 Task: Set and save  "Default tune Set and save ting used" for "H.264/MPEG-4 Part 10/AVC encoder (x264)" to the ssim.
Action: Mouse moved to (117, 13)
Screenshot: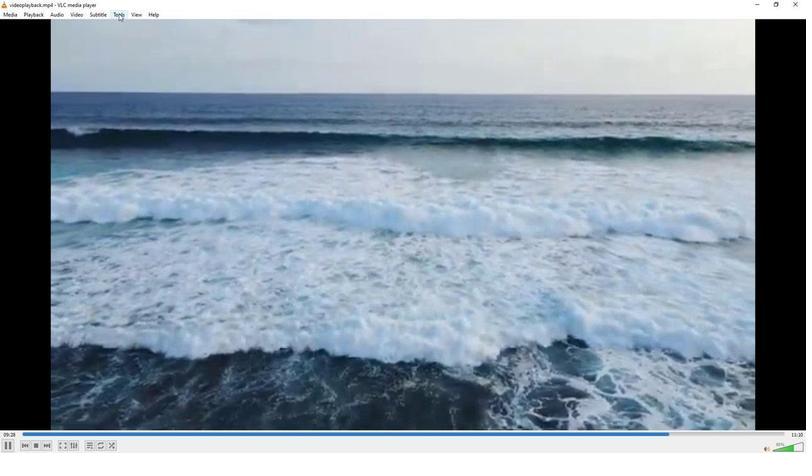 
Action: Mouse pressed left at (117, 13)
Screenshot: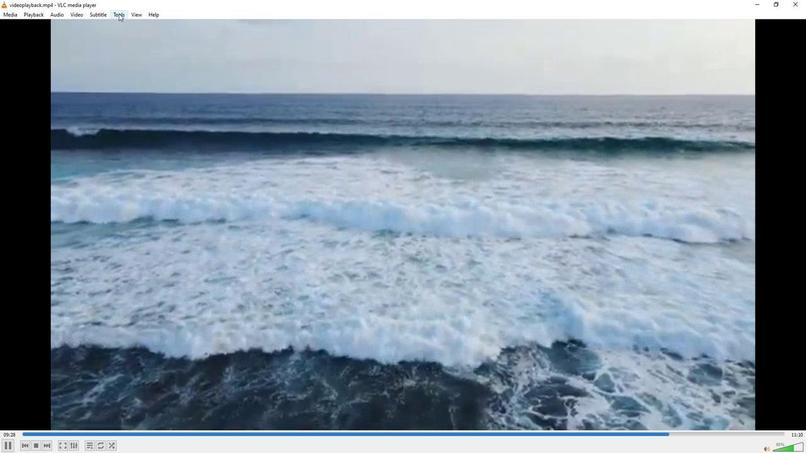 
Action: Mouse moved to (133, 114)
Screenshot: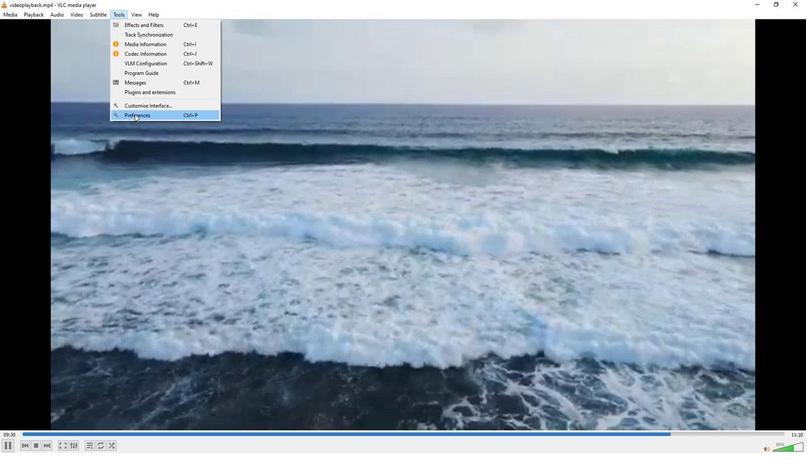 
Action: Mouse pressed left at (133, 114)
Screenshot: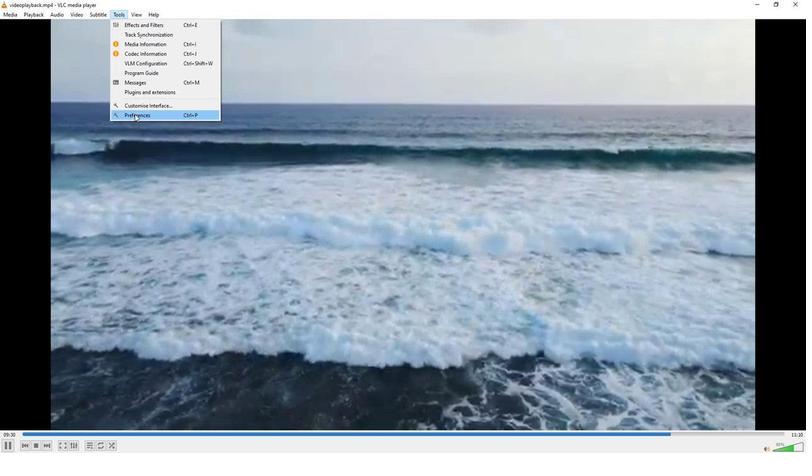 
Action: Mouse moved to (266, 369)
Screenshot: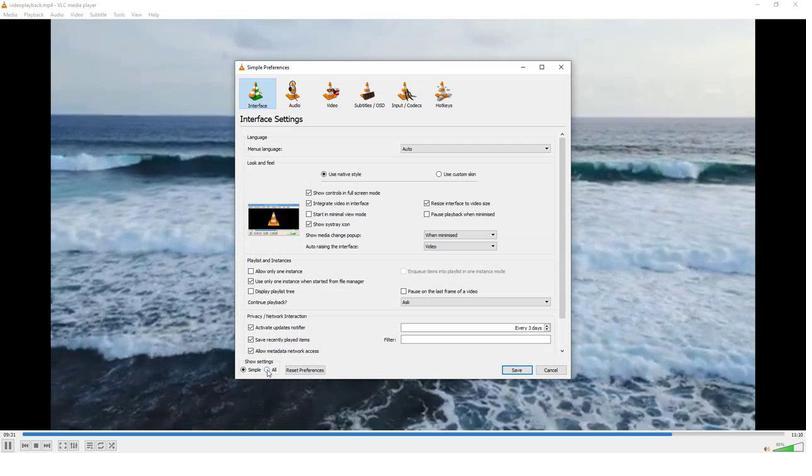 
Action: Mouse pressed left at (266, 369)
Screenshot: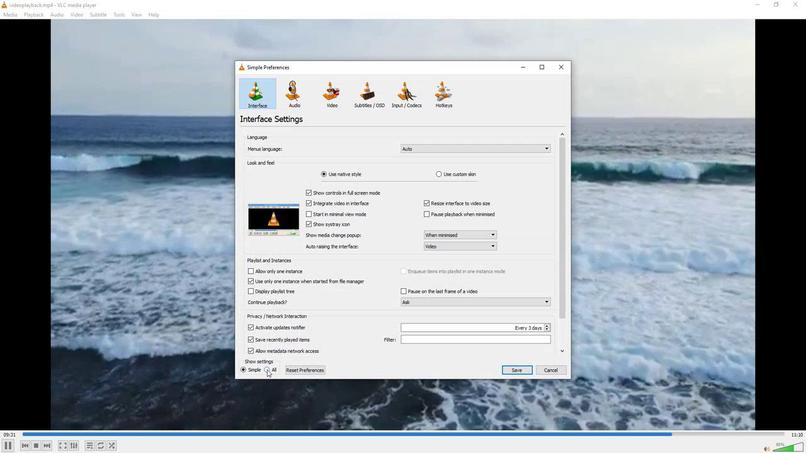 
Action: Mouse moved to (269, 284)
Screenshot: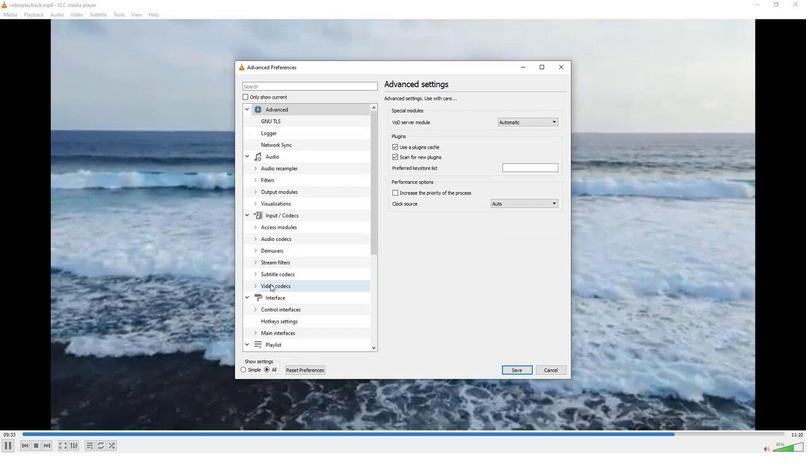
Action: Mouse pressed left at (269, 284)
Screenshot: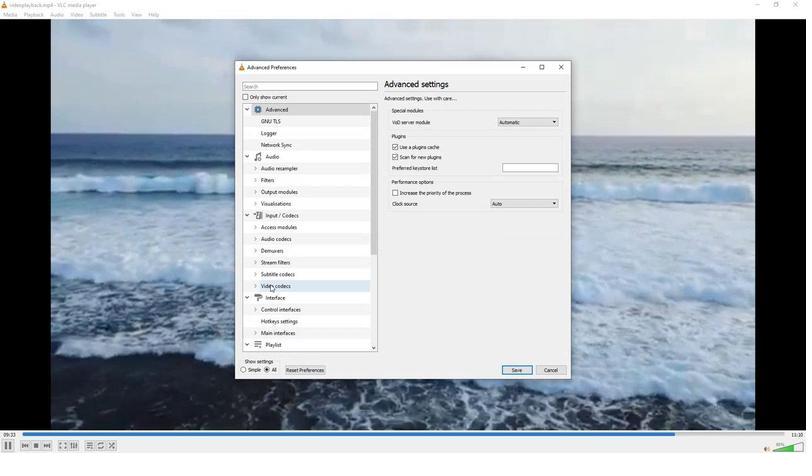 
Action: Mouse moved to (253, 286)
Screenshot: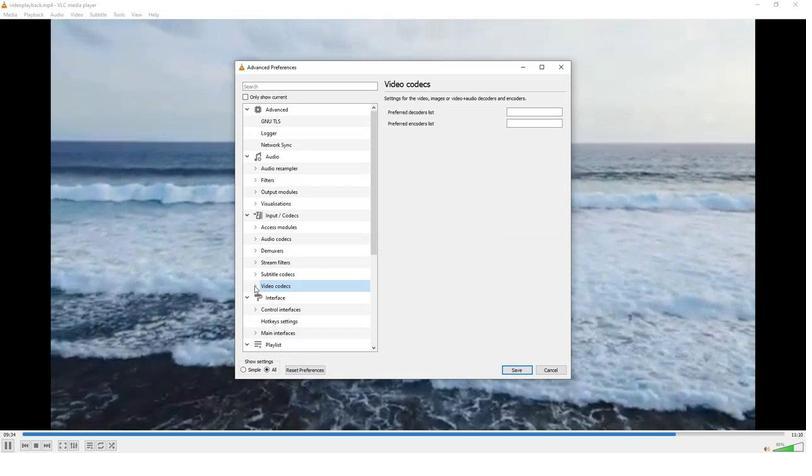 
Action: Mouse pressed left at (253, 286)
Screenshot: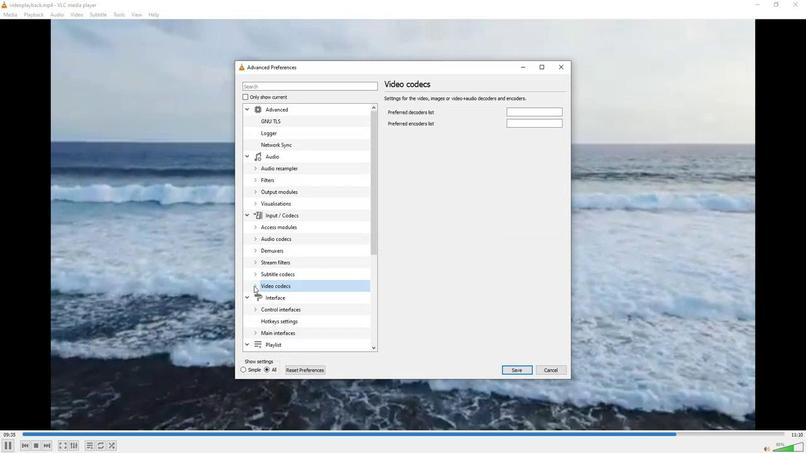 
Action: Mouse moved to (271, 322)
Screenshot: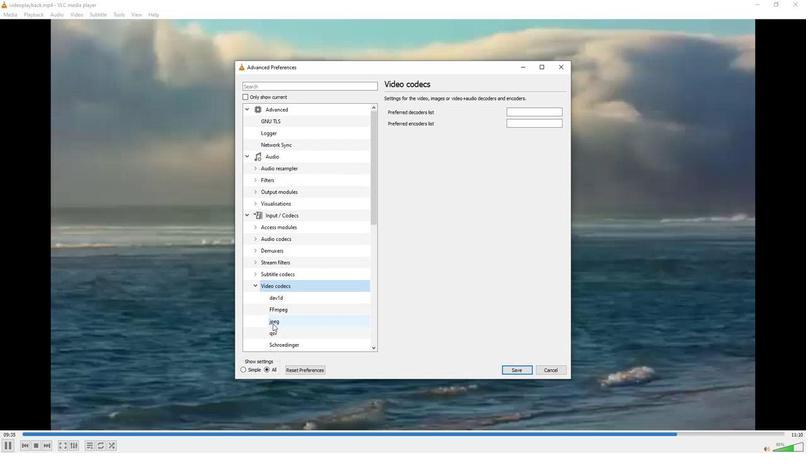 
Action: Mouse scrolled (271, 321) with delta (0, 0)
Screenshot: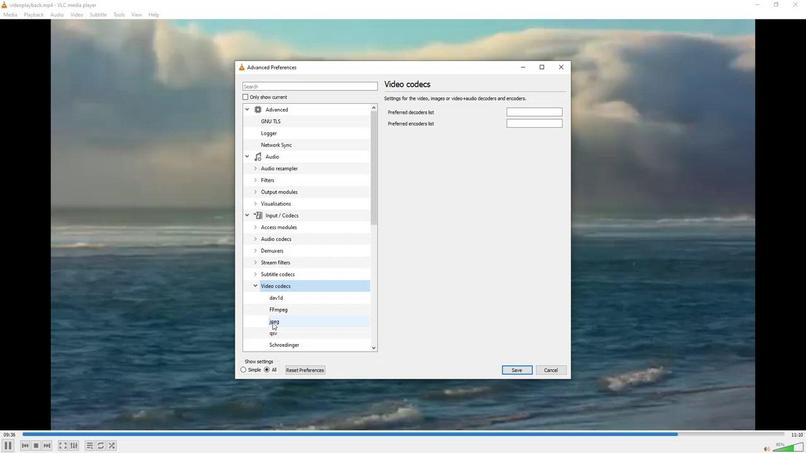 
Action: Mouse moved to (271, 342)
Screenshot: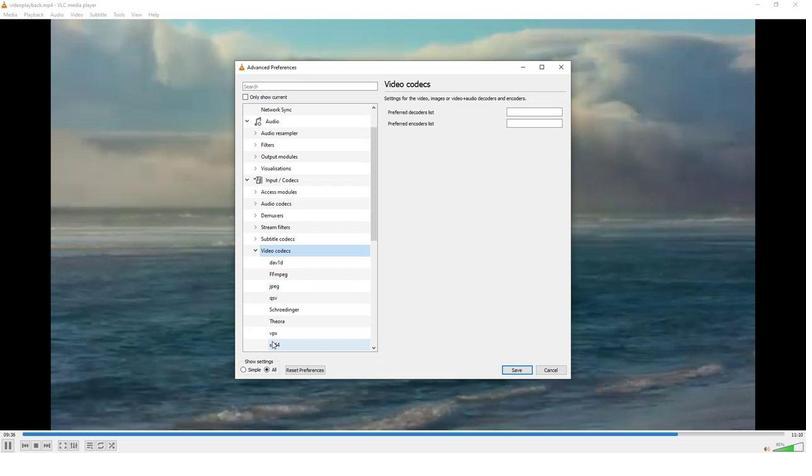 
Action: Mouse pressed left at (271, 342)
Screenshot: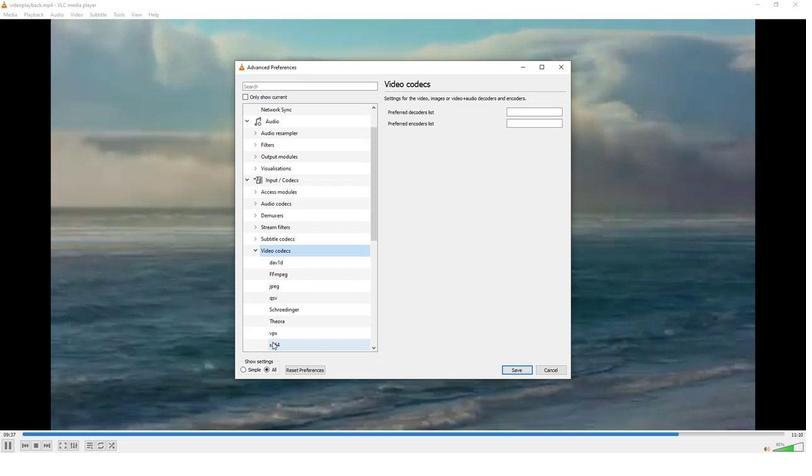 
Action: Mouse moved to (456, 281)
Screenshot: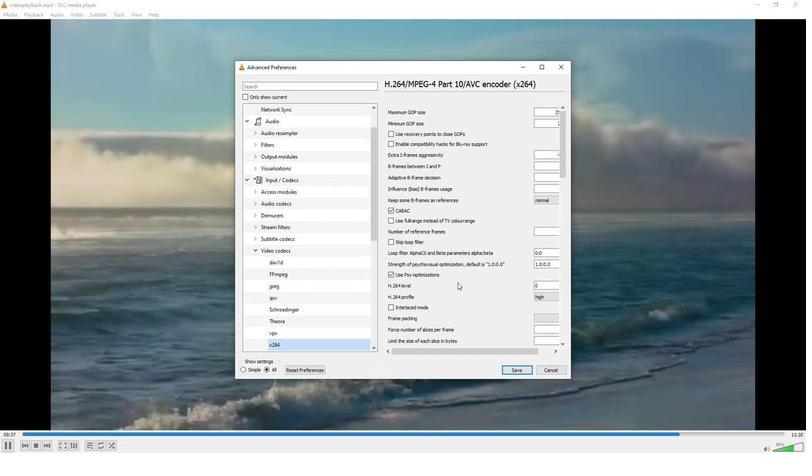 
Action: Mouse scrolled (456, 280) with delta (0, 0)
Screenshot: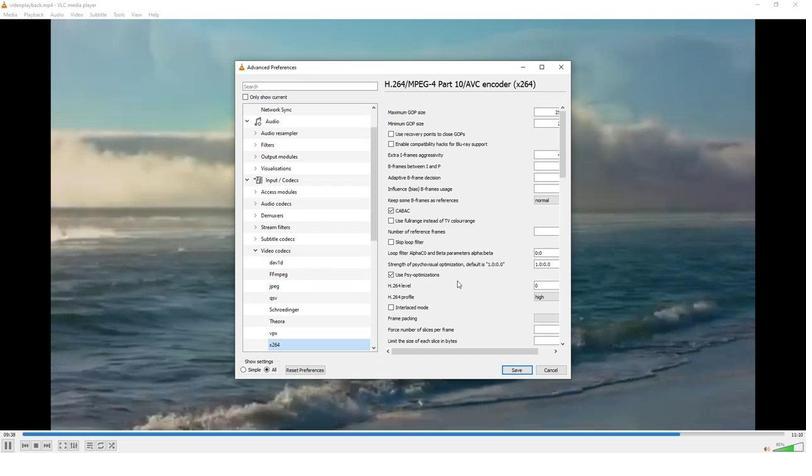 
Action: Mouse moved to (454, 277)
Screenshot: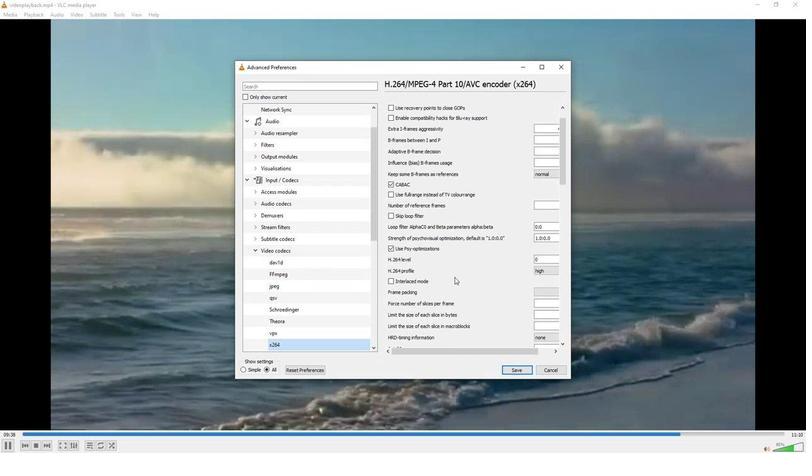 
Action: Mouse scrolled (454, 277) with delta (0, 0)
Screenshot: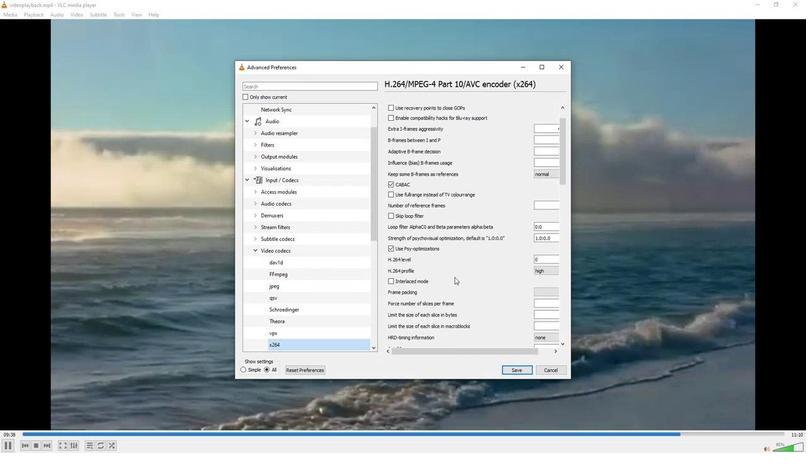 
Action: Mouse moved to (446, 276)
Screenshot: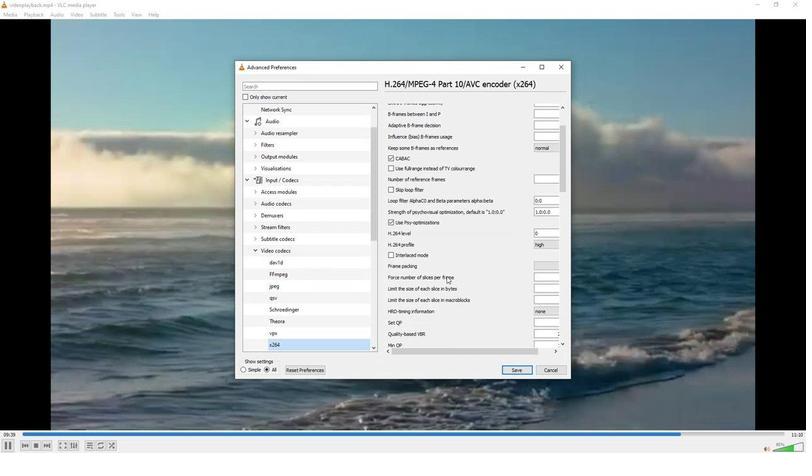
Action: Mouse scrolled (446, 275) with delta (0, 0)
Screenshot: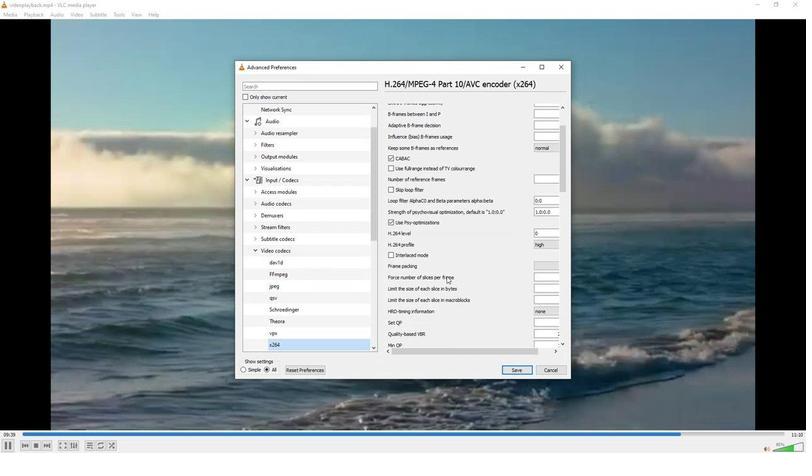 
Action: Mouse moved to (444, 276)
Screenshot: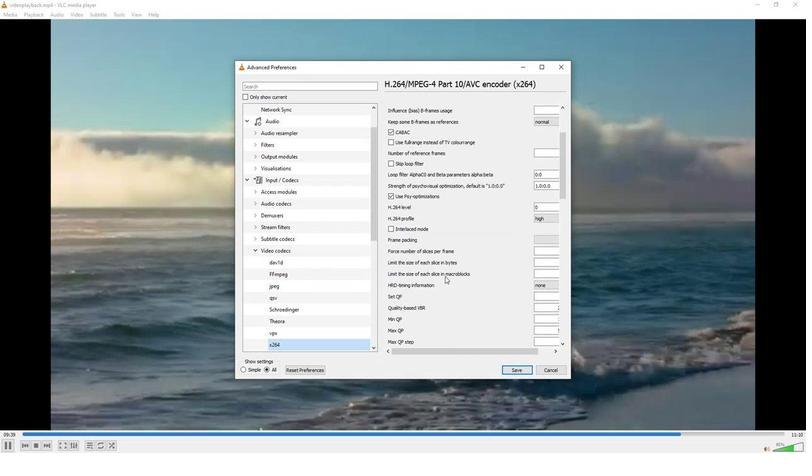 
Action: Mouse scrolled (444, 275) with delta (0, 0)
Screenshot: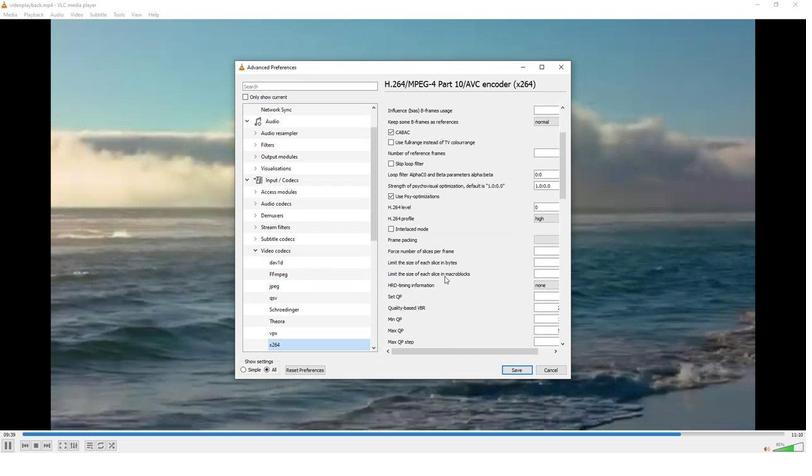 
Action: Mouse scrolled (444, 275) with delta (0, 0)
Screenshot: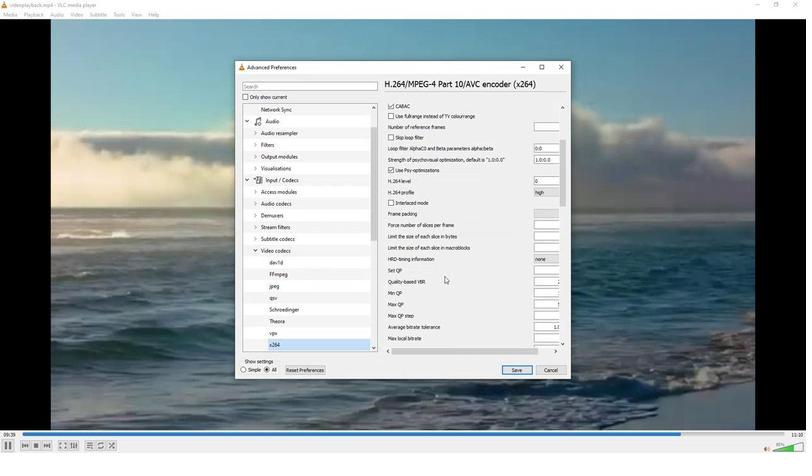 
Action: Mouse scrolled (444, 275) with delta (0, 0)
Screenshot: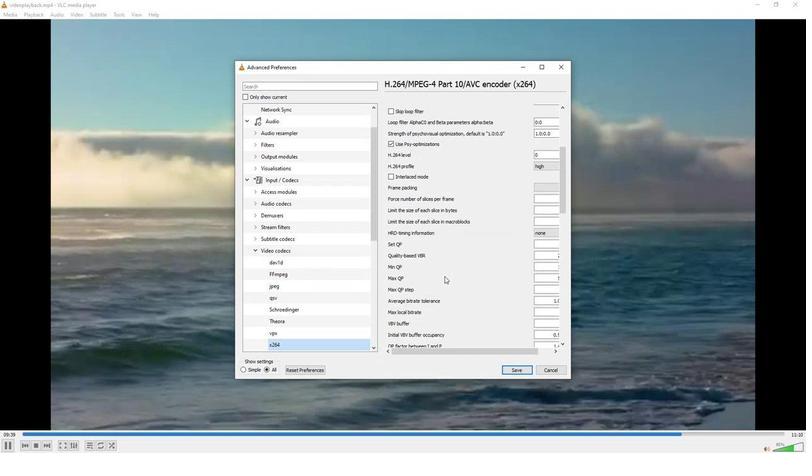 
Action: Mouse moved to (441, 276)
Screenshot: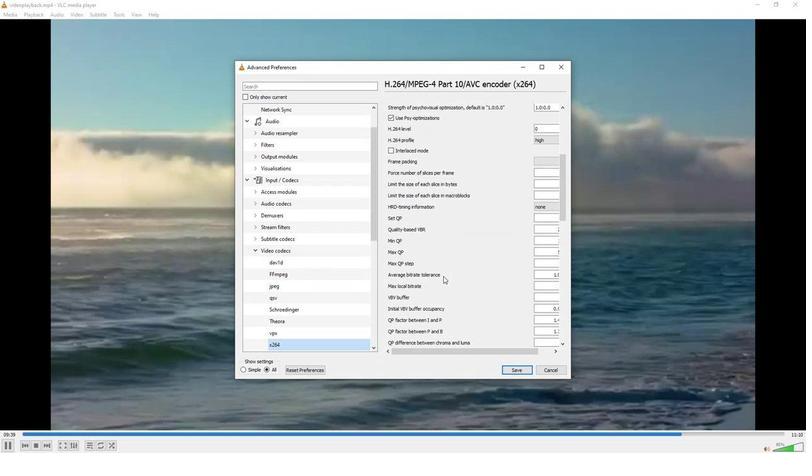 
Action: Mouse scrolled (441, 275) with delta (0, 0)
Screenshot: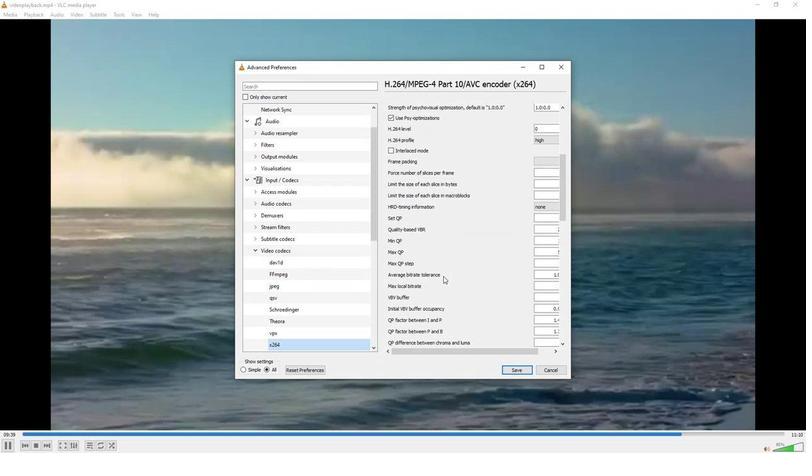 
Action: Mouse moved to (441, 276)
Screenshot: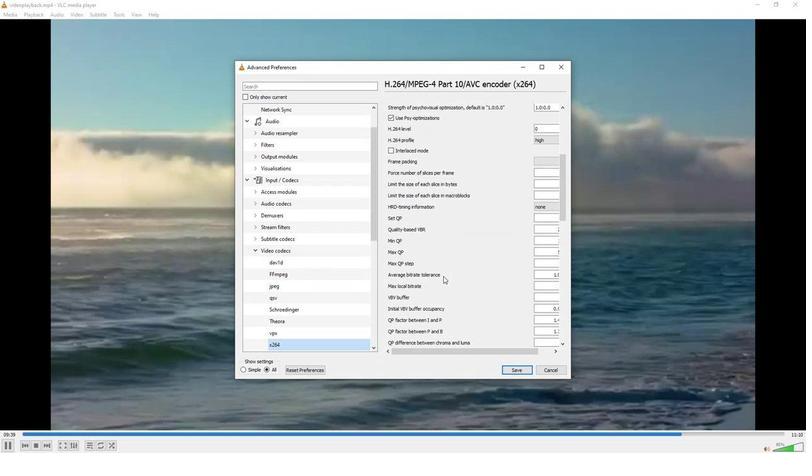 
Action: Mouse scrolled (441, 275) with delta (0, 0)
Screenshot: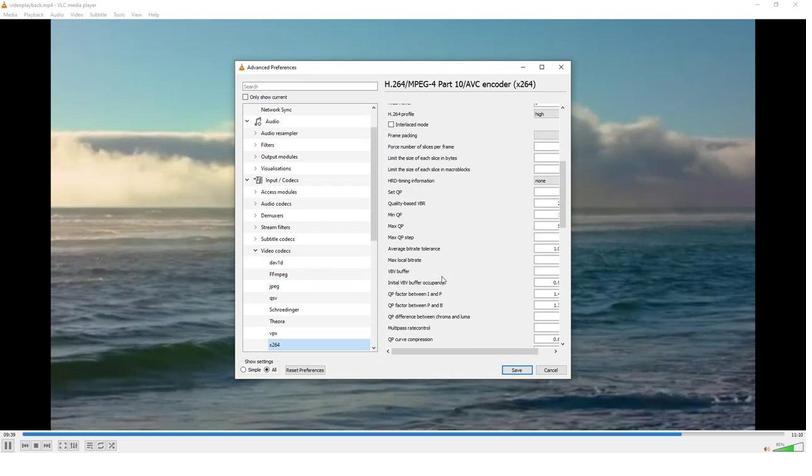 
Action: Mouse scrolled (441, 275) with delta (0, 0)
Screenshot: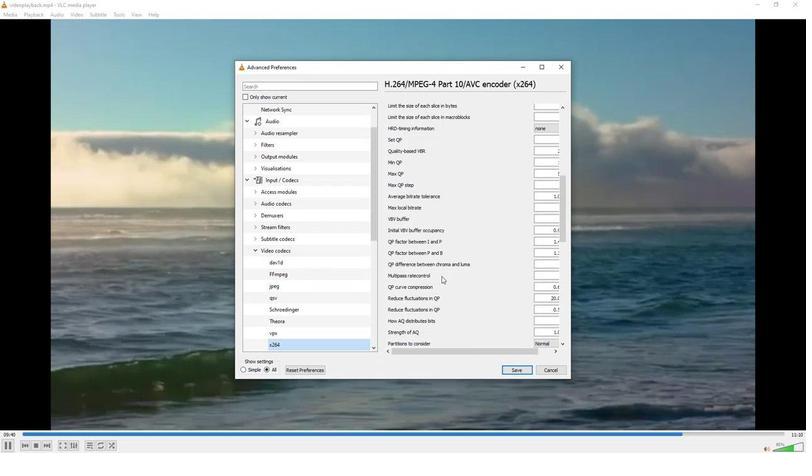 
Action: Mouse scrolled (441, 275) with delta (0, 0)
Screenshot: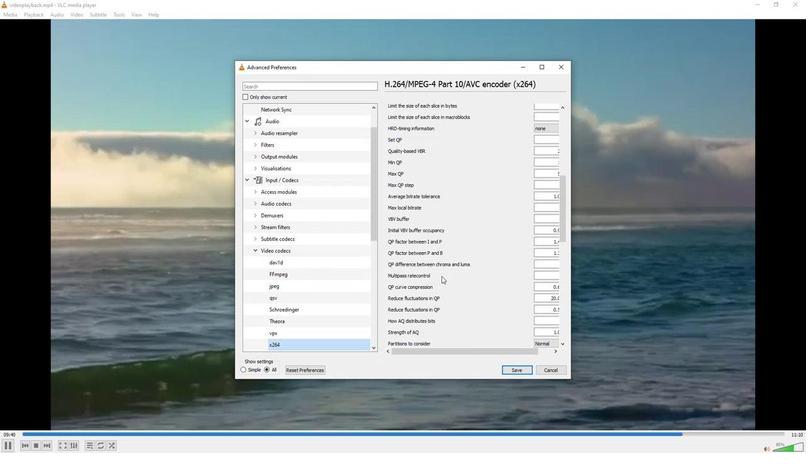 
Action: Mouse moved to (441, 276)
Screenshot: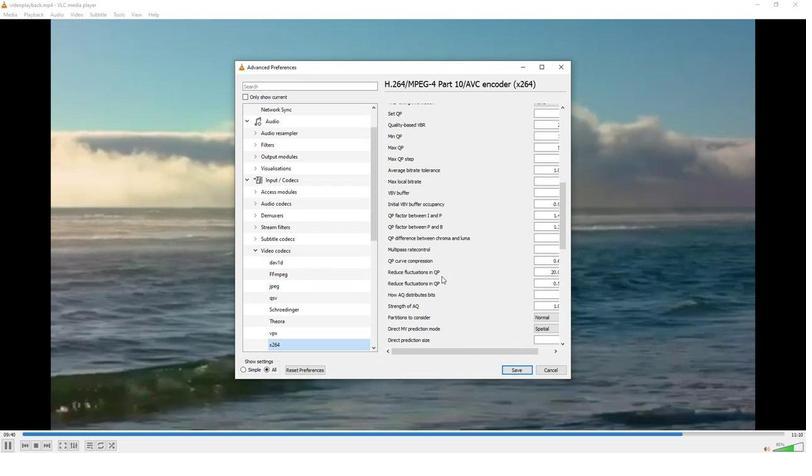 
Action: Mouse scrolled (441, 275) with delta (0, 0)
Screenshot: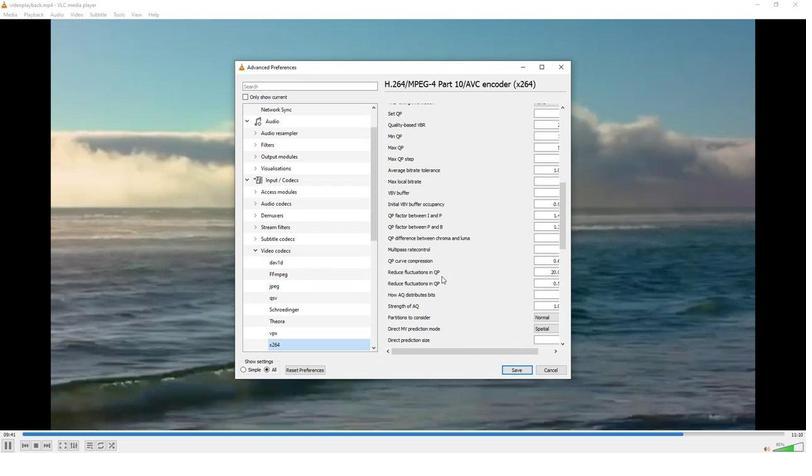 
Action: Mouse scrolled (441, 275) with delta (0, 0)
Screenshot: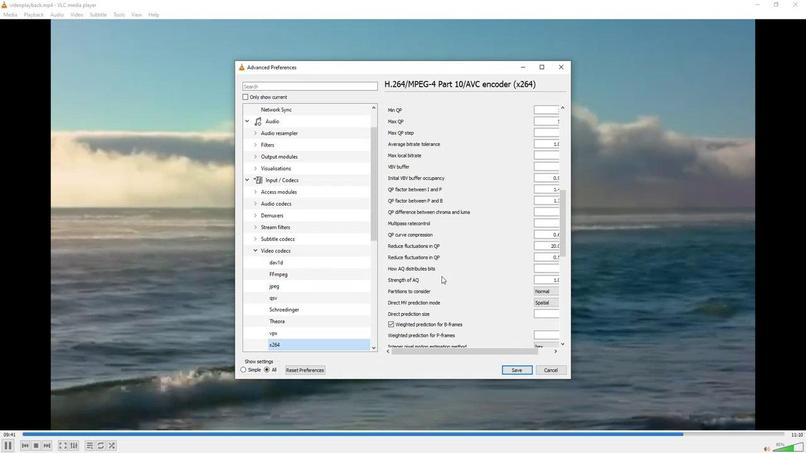 
Action: Mouse scrolled (441, 275) with delta (0, 0)
Screenshot: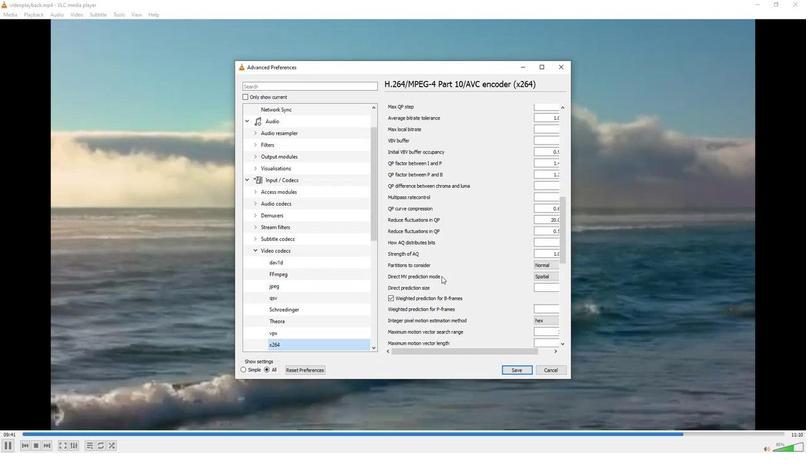 
Action: Mouse scrolled (441, 275) with delta (0, 0)
Screenshot: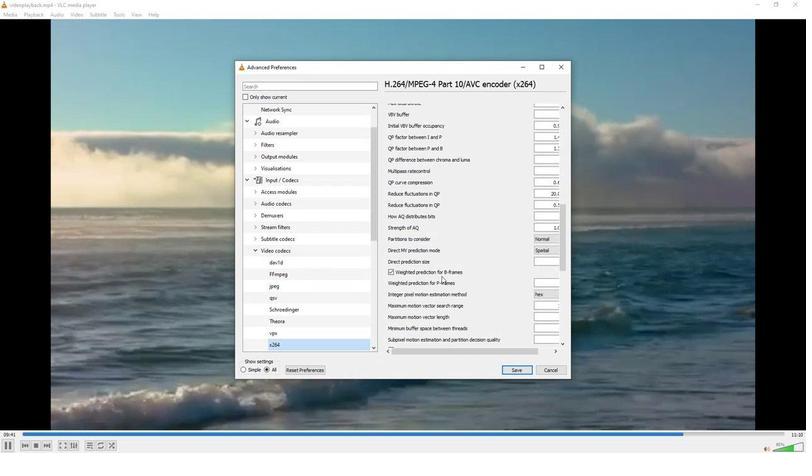 
Action: Mouse scrolled (441, 275) with delta (0, 0)
Screenshot: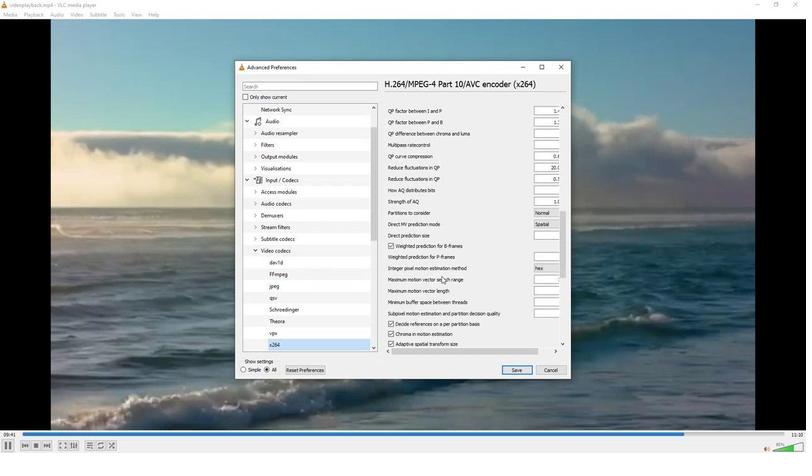 
Action: Mouse scrolled (441, 275) with delta (0, 0)
Screenshot: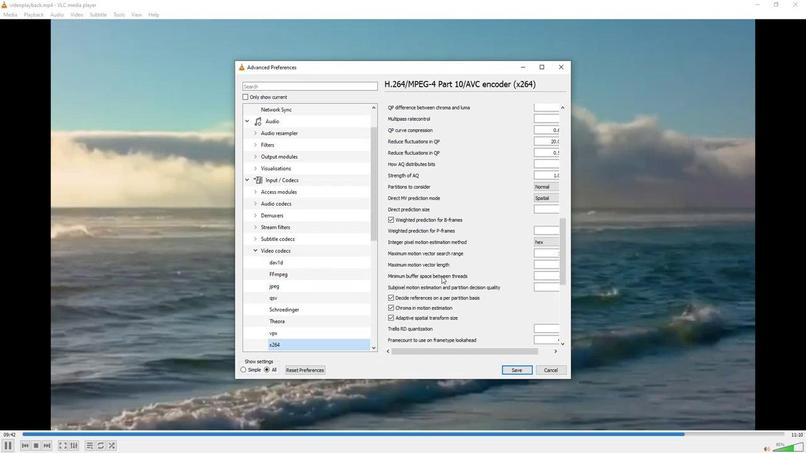 
Action: Mouse scrolled (441, 275) with delta (0, 0)
Screenshot: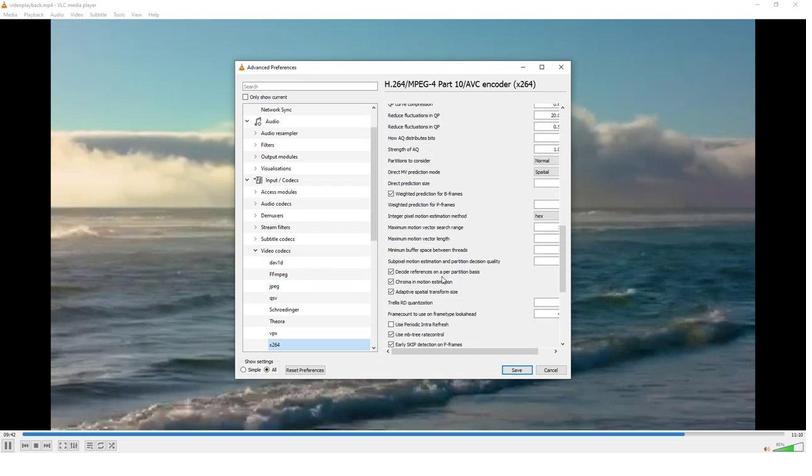 
Action: Mouse scrolled (441, 275) with delta (0, 0)
Screenshot: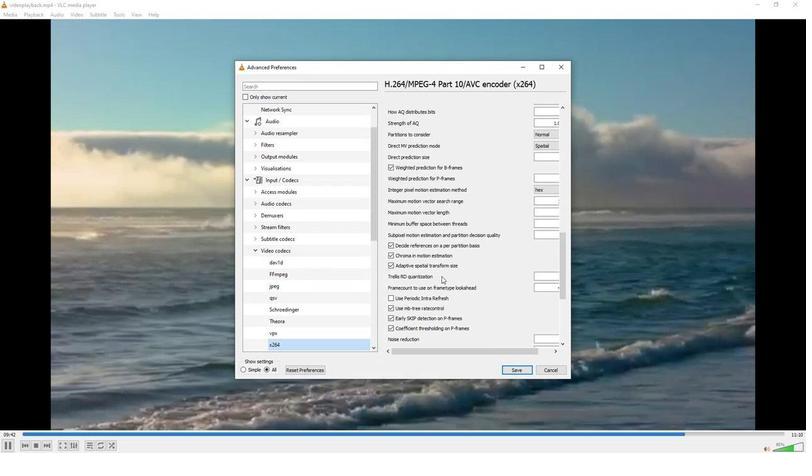
Action: Mouse scrolled (441, 275) with delta (0, 0)
Screenshot: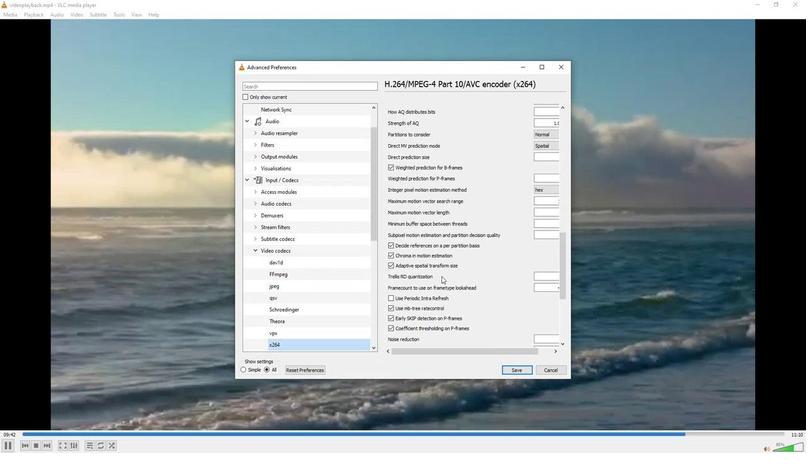 
Action: Mouse moved to (441, 275)
Screenshot: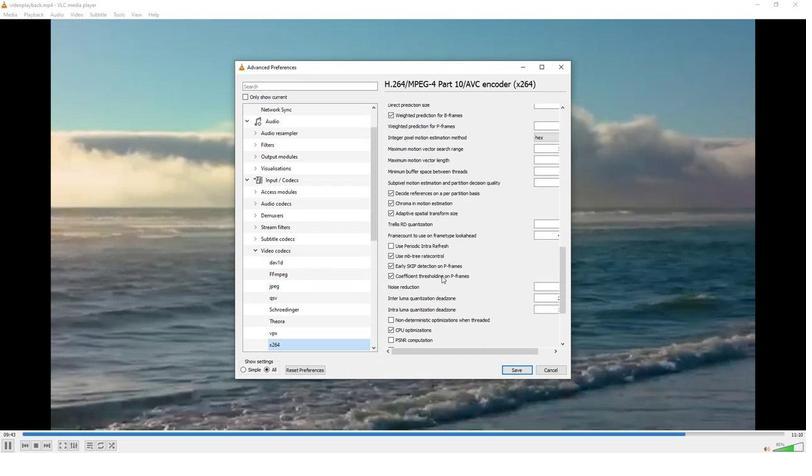 
Action: Mouse scrolled (441, 275) with delta (0, 0)
Screenshot: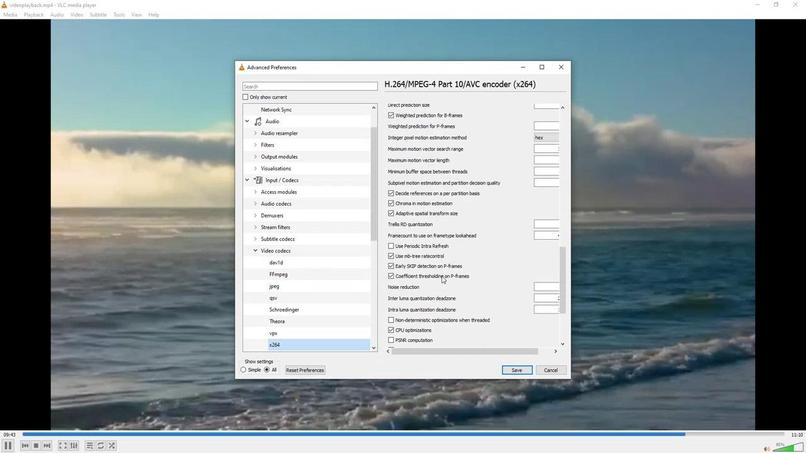 
Action: Mouse scrolled (441, 275) with delta (0, 0)
Screenshot: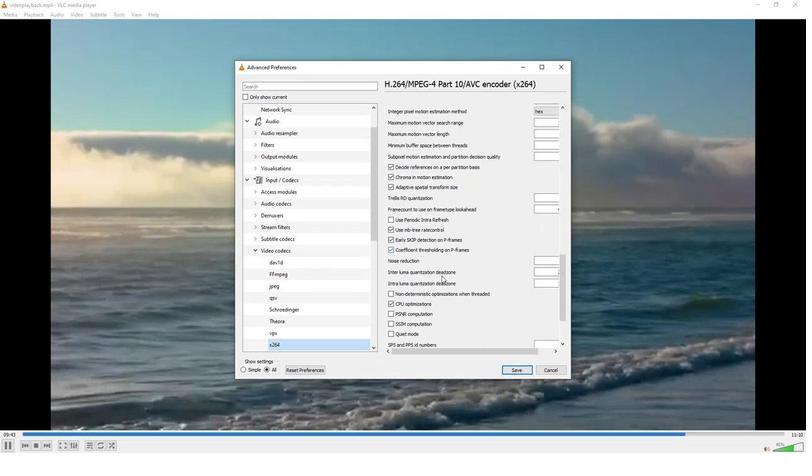 
Action: Mouse scrolled (441, 275) with delta (0, 0)
Screenshot: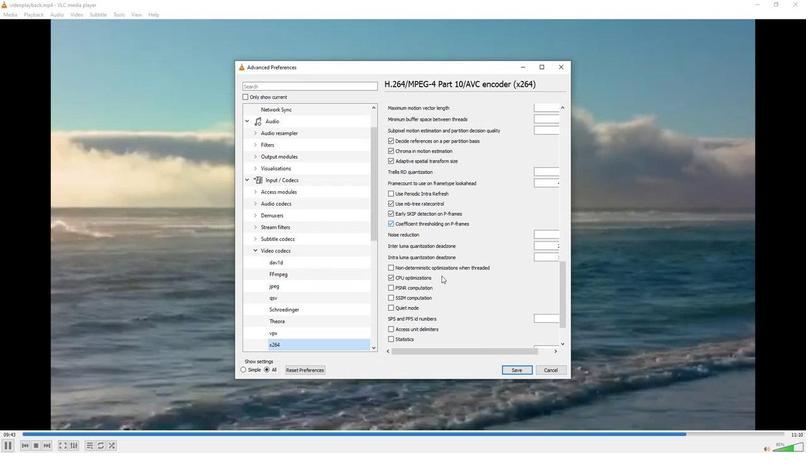 
Action: Mouse scrolled (441, 275) with delta (0, 0)
Screenshot: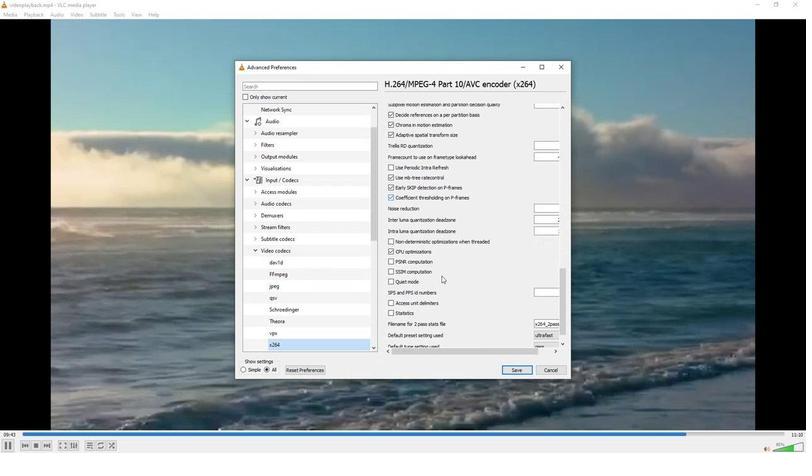 
Action: Mouse scrolled (441, 275) with delta (0, 0)
Screenshot: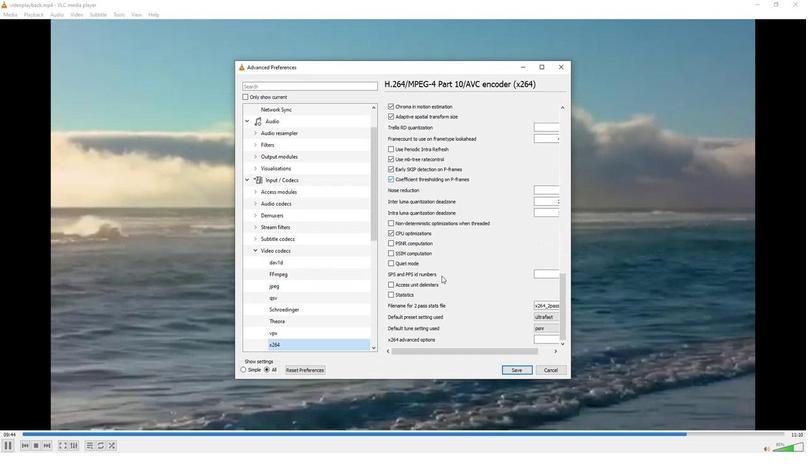
Action: Mouse scrolled (441, 275) with delta (0, 0)
Screenshot: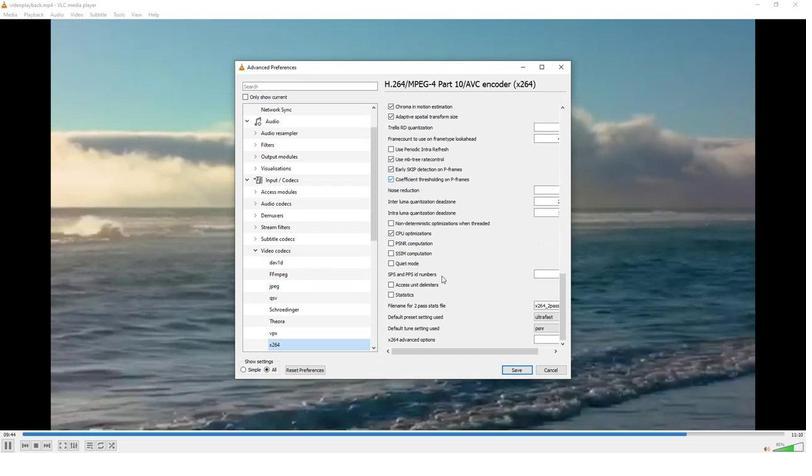 
Action: Mouse moved to (496, 349)
Screenshot: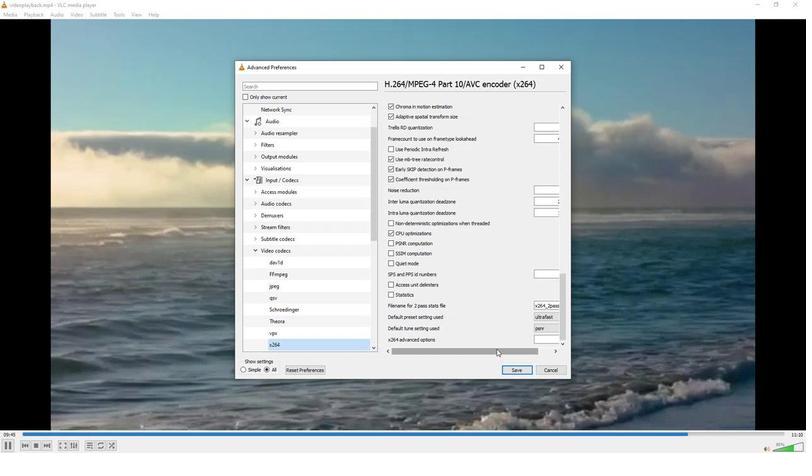 
Action: Mouse pressed left at (496, 349)
Screenshot: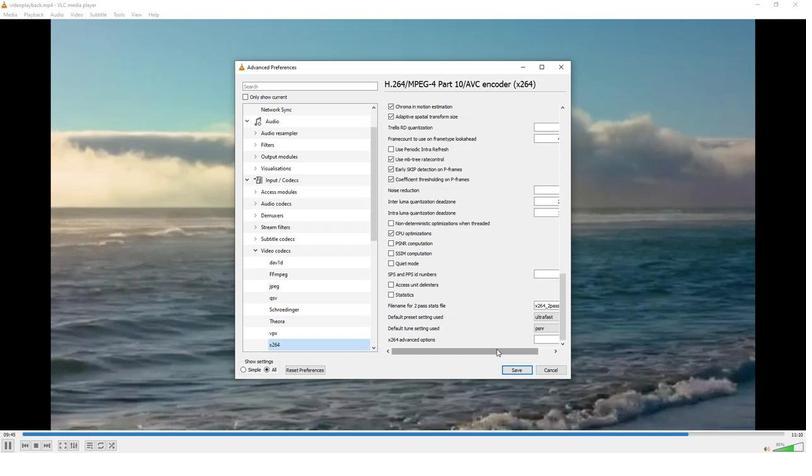 
Action: Mouse moved to (550, 327)
Screenshot: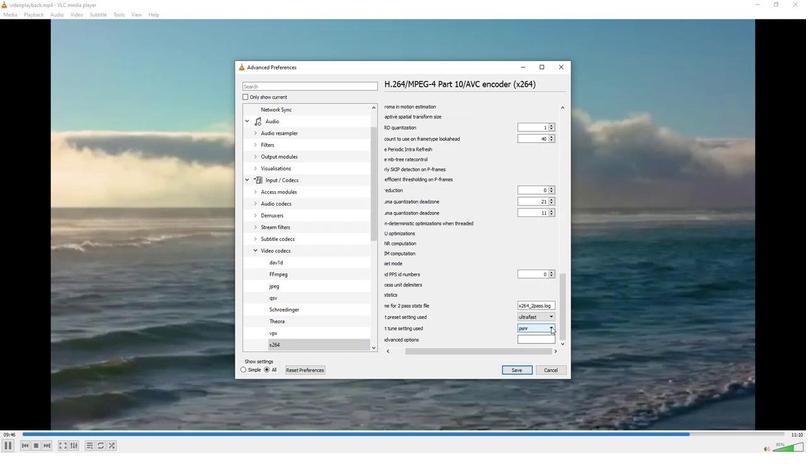 
Action: Mouse pressed left at (550, 327)
Screenshot: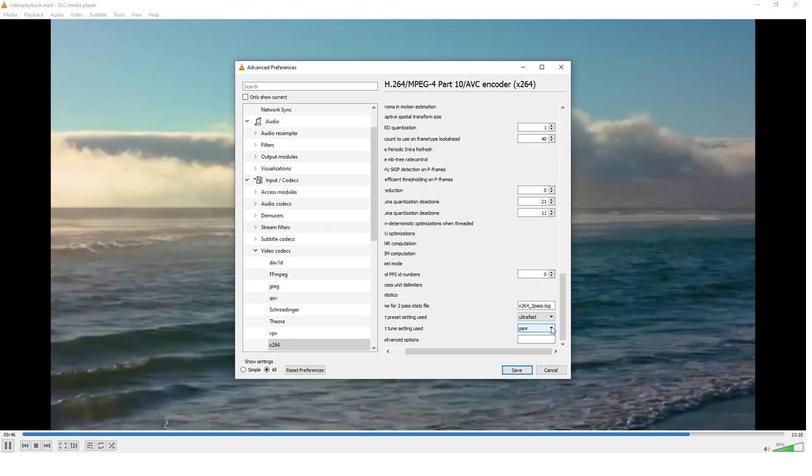 
Action: Mouse moved to (528, 362)
Screenshot: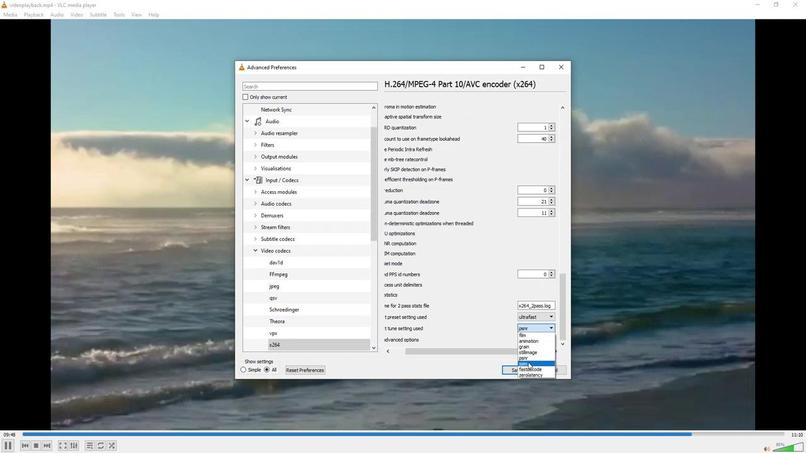 
Action: Mouse pressed left at (528, 362)
Screenshot: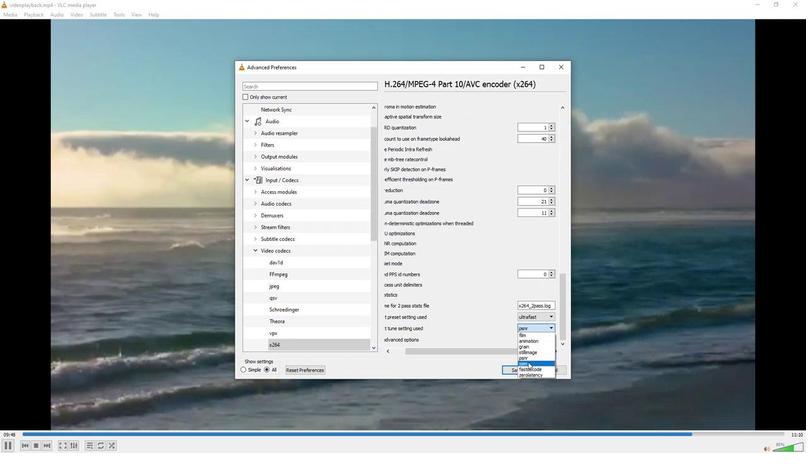 
Action: Mouse moved to (514, 368)
Screenshot: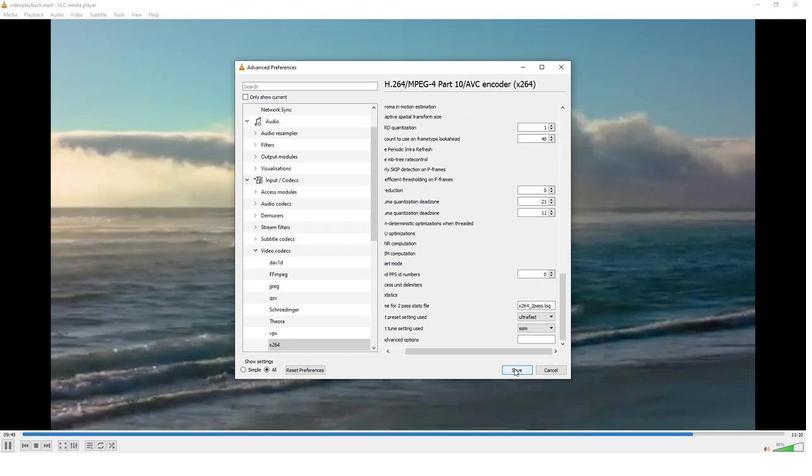 
Action: Mouse pressed left at (514, 368)
Screenshot: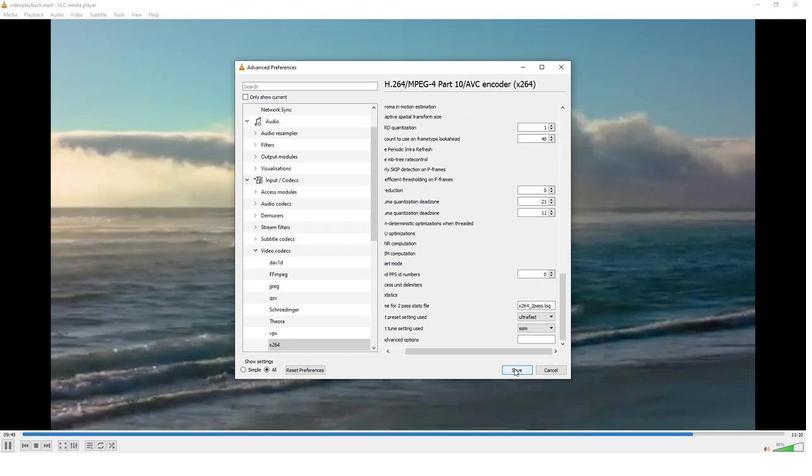 
Action: Mouse moved to (515, 368)
Screenshot: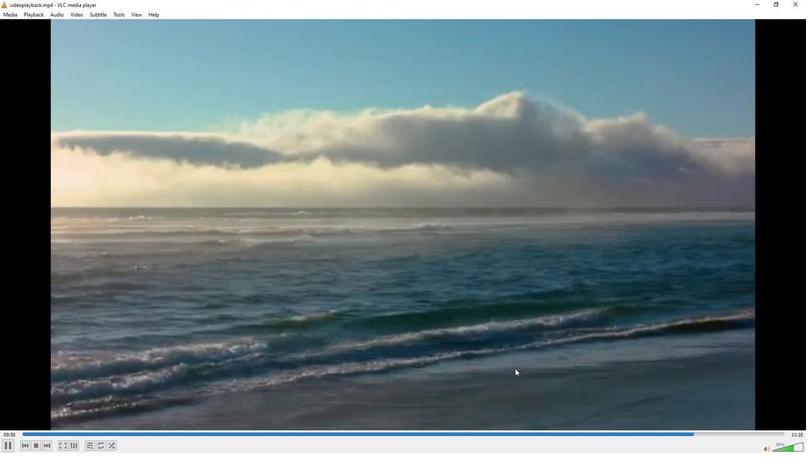 
